 Task: Use the audio equalizer preset "Large Hall".
Action: Mouse moved to (120, 17)
Screenshot: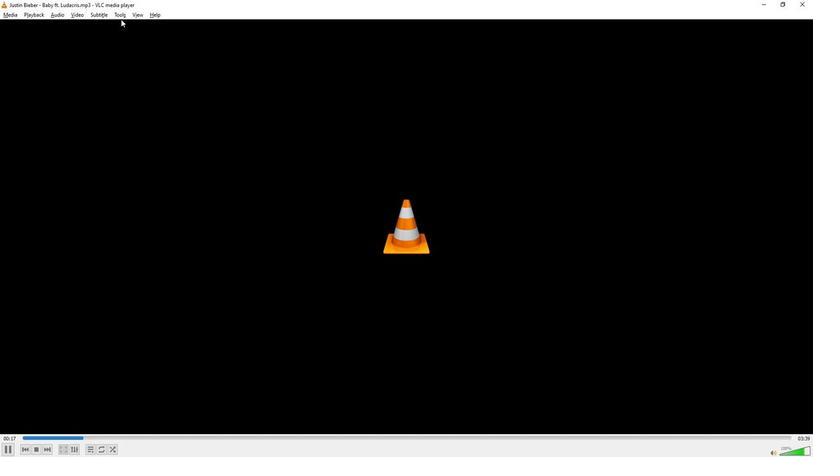 
Action: Mouse pressed left at (120, 17)
Screenshot: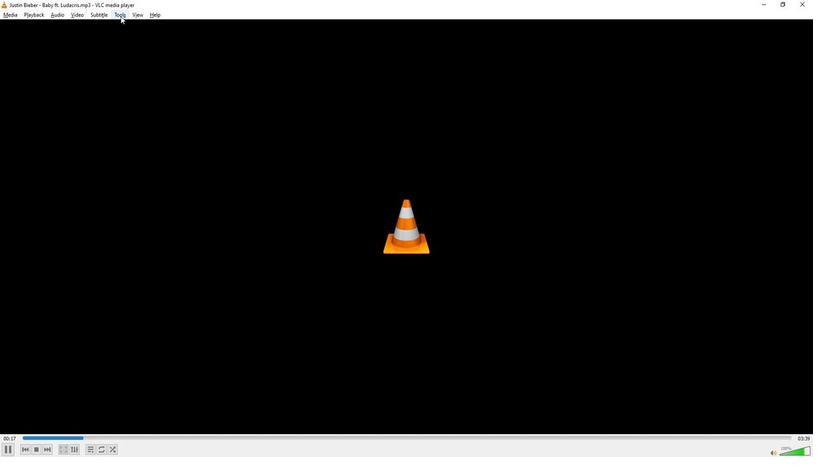 
Action: Mouse moved to (130, 26)
Screenshot: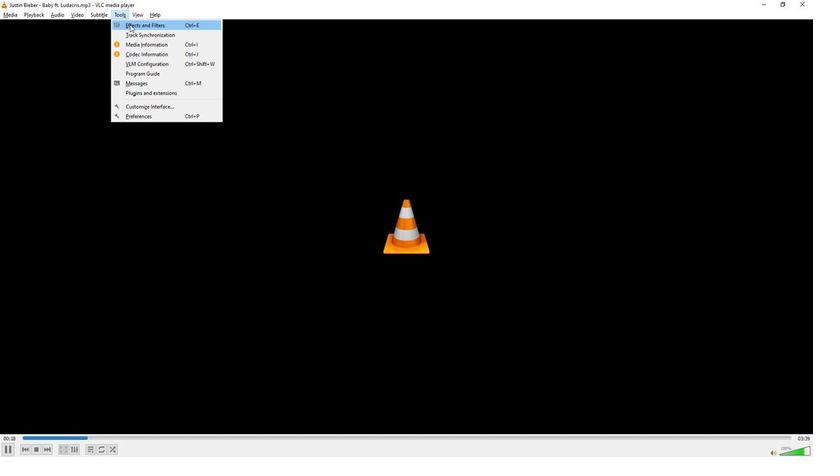 
Action: Mouse pressed left at (130, 26)
Screenshot: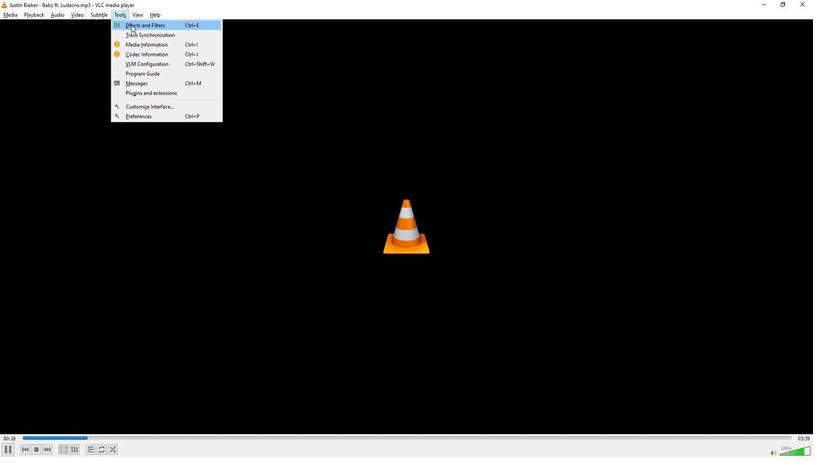 
Action: Mouse moved to (521, 99)
Screenshot: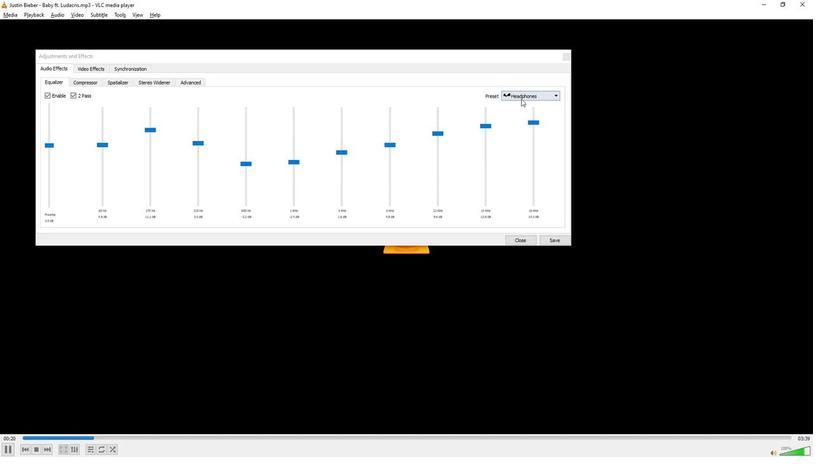 
Action: Mouse pressed left at (521, 99)
Screenshot: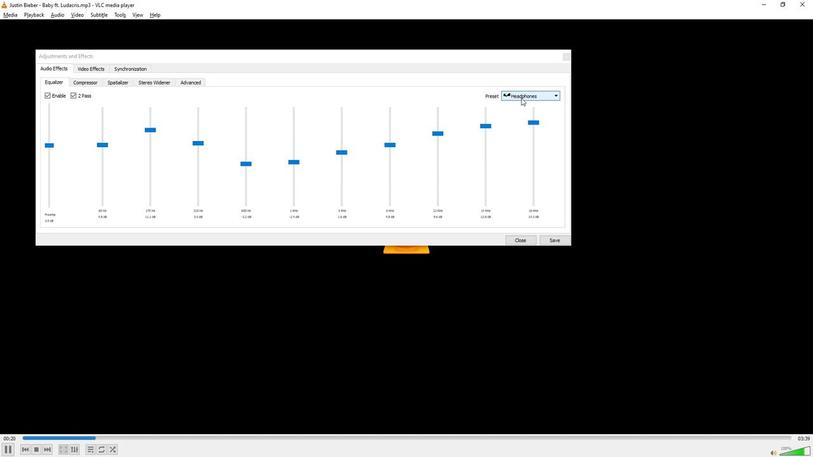 
Action: Mouse moved to (520, 165)
Screenshot: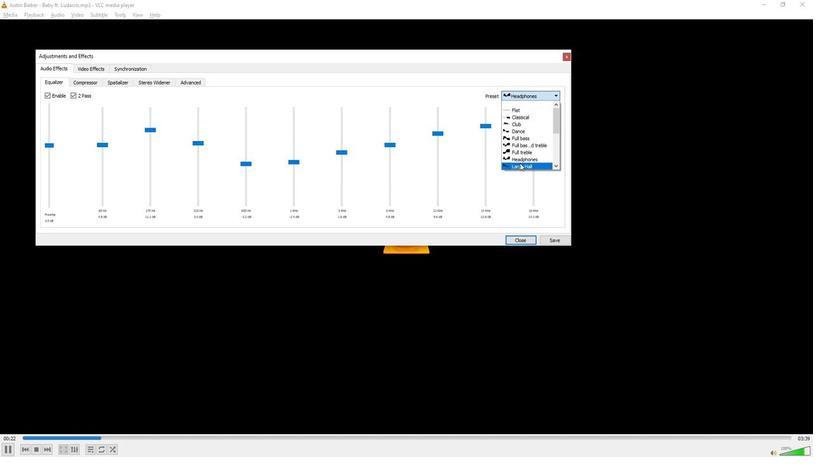 
Action: Mouse pressed left at (520, 165)
Screenshot: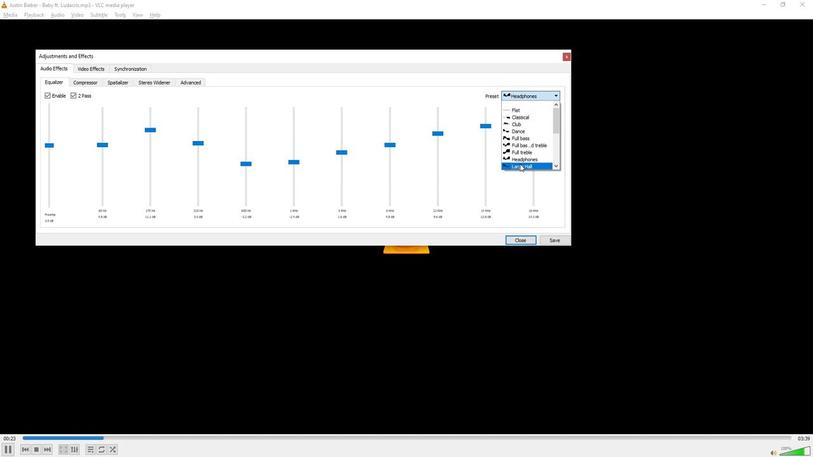 
Action: Mouse moved to (496, 339)
Screenshot: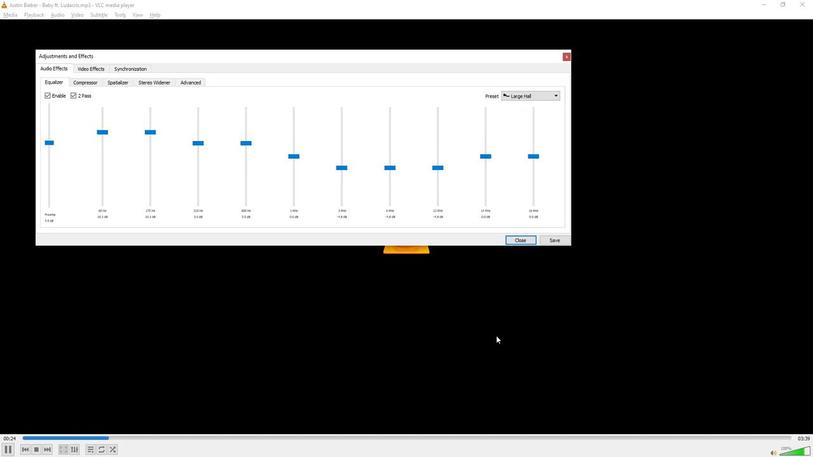 
